 Task: Create a due date automation trigger when advanced on, on the tuesday of the week before a card is due add content with an empty description at 11:00 AM.
Action: Mouse moved to (1013, 113)
Screenshot: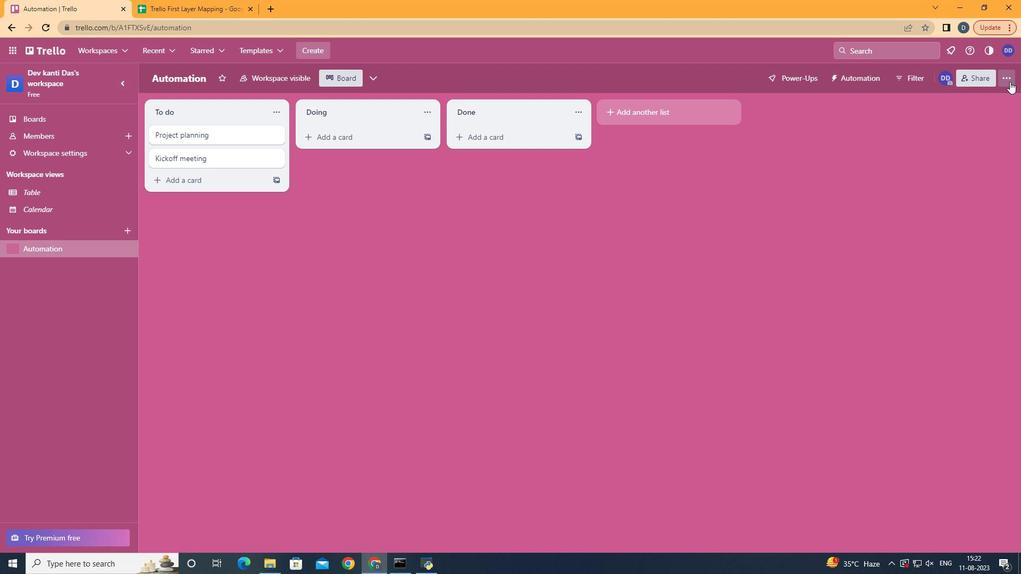 
Action: Mouse pressed left at (1013, 113)
Screenshot: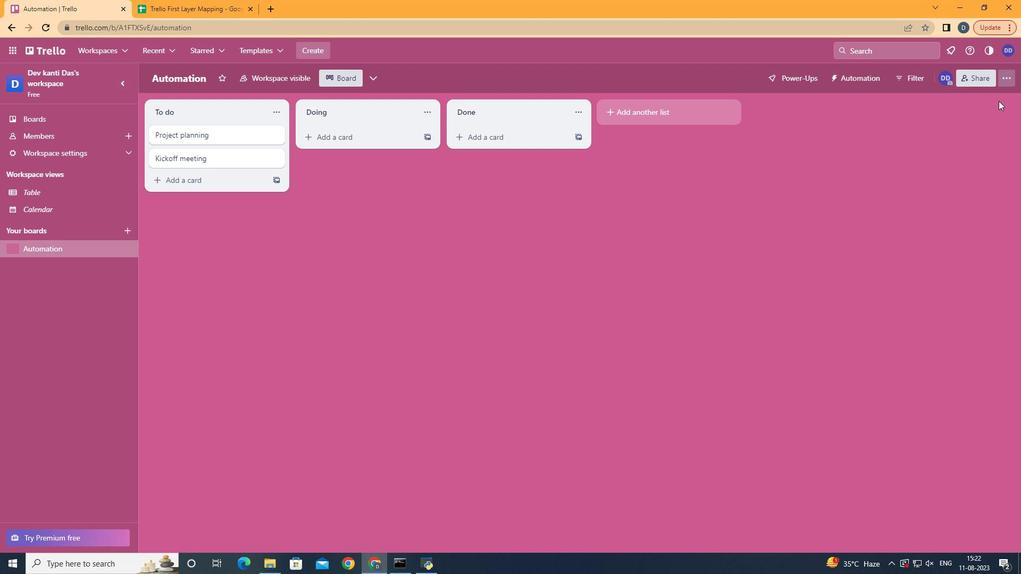 
Action: Mouse moved to (963, 244)
Screenshot: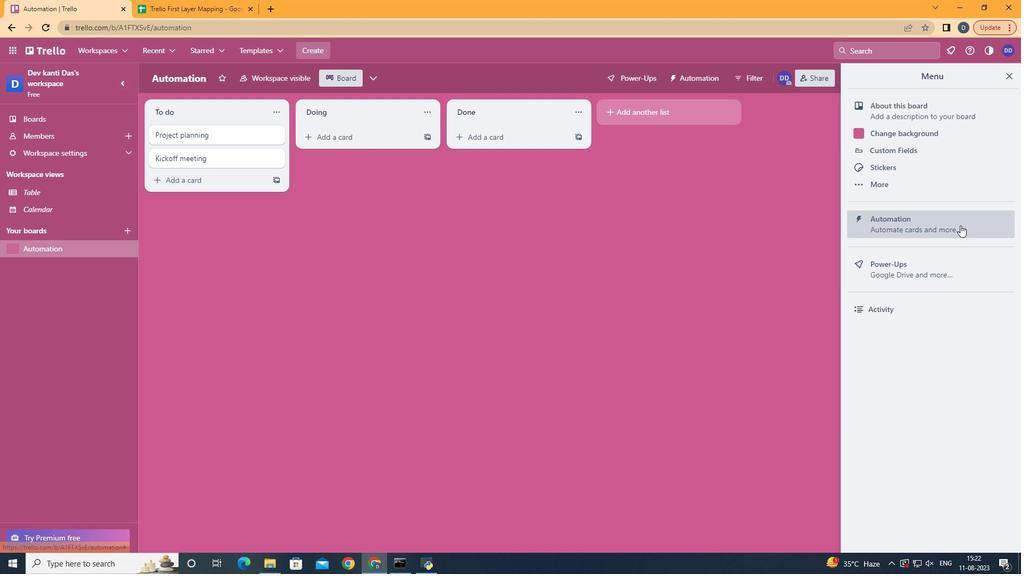 
Action: Mouse pressed left at (963, 244)
Screenshot: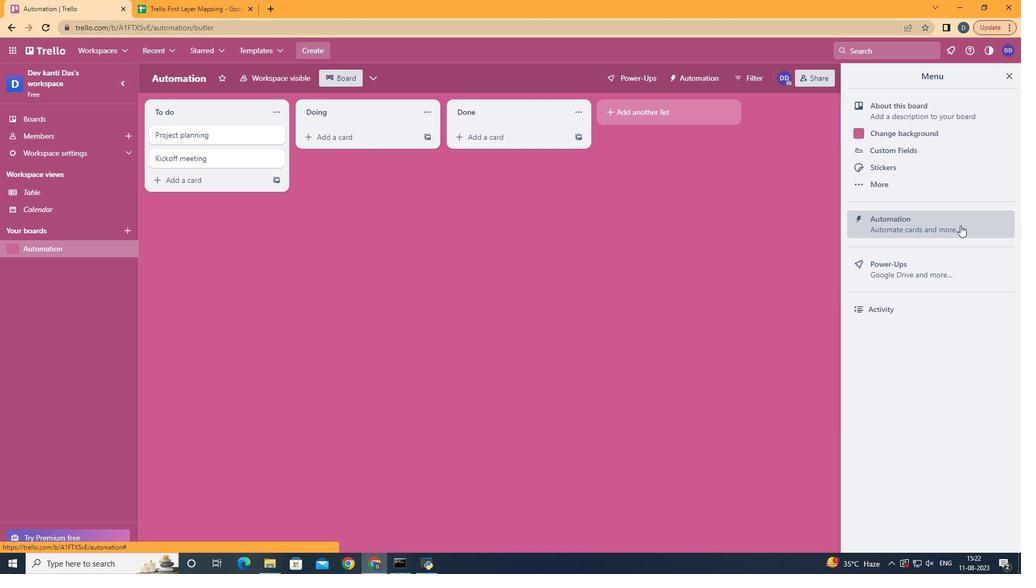 
Action: Mouse moved to (196, 233)
Screenshot: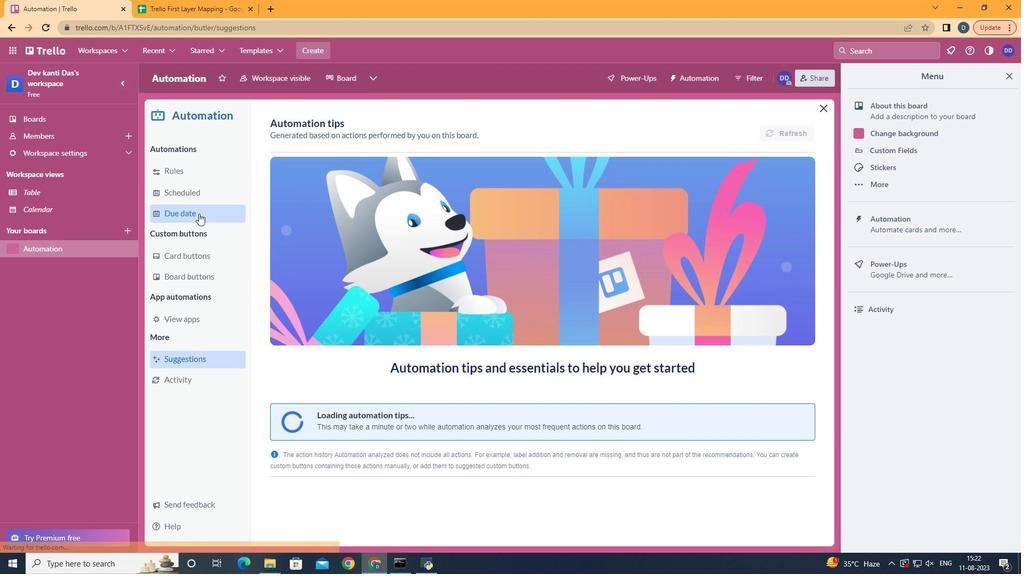 
Action: Mouse pressed left at (196, 233)
Screenshot: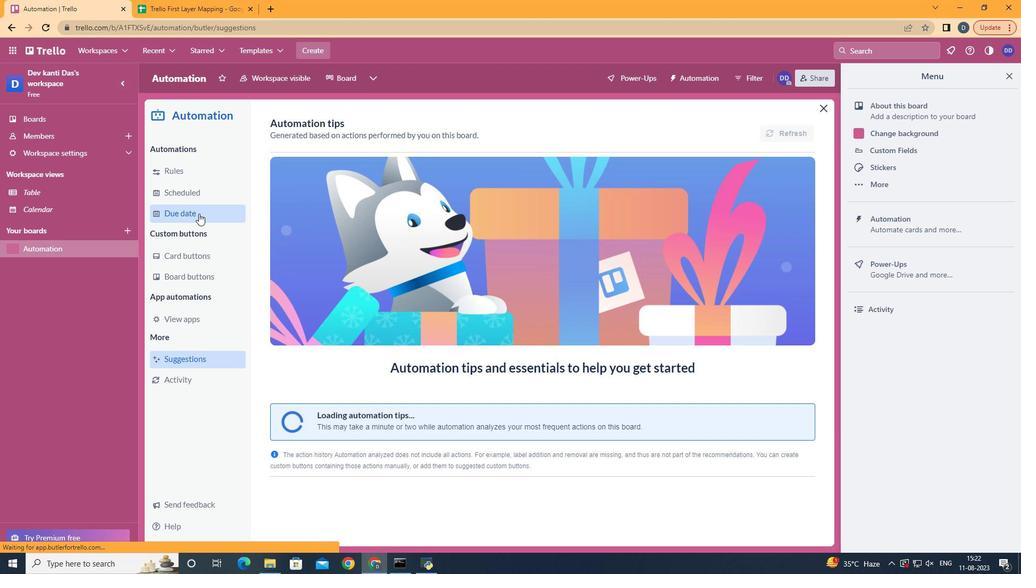 
Action: Mouse moved to (752, 156)
Screenshot: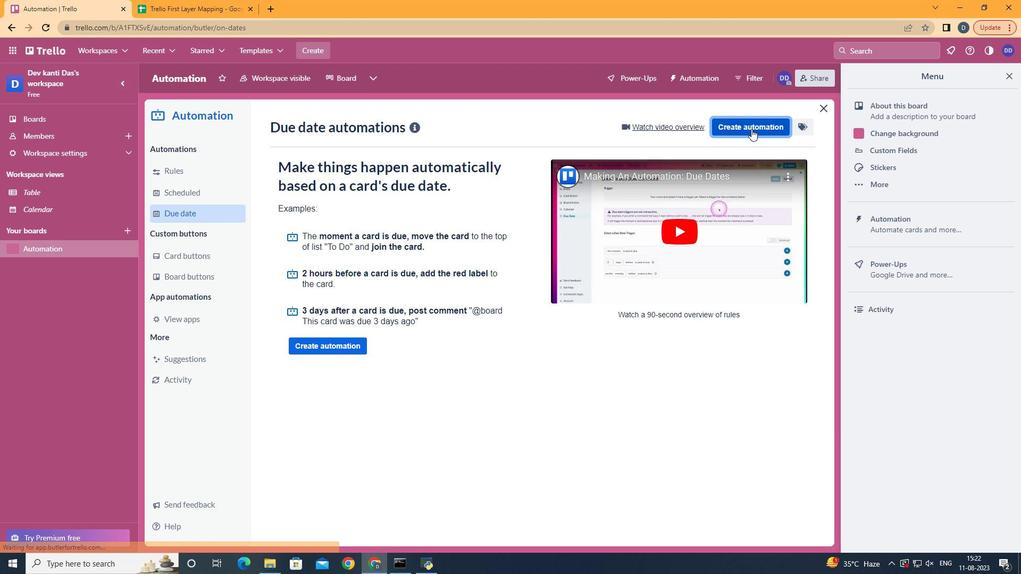 
Action: Mouse pressed left at (752, 156)
Screenshot: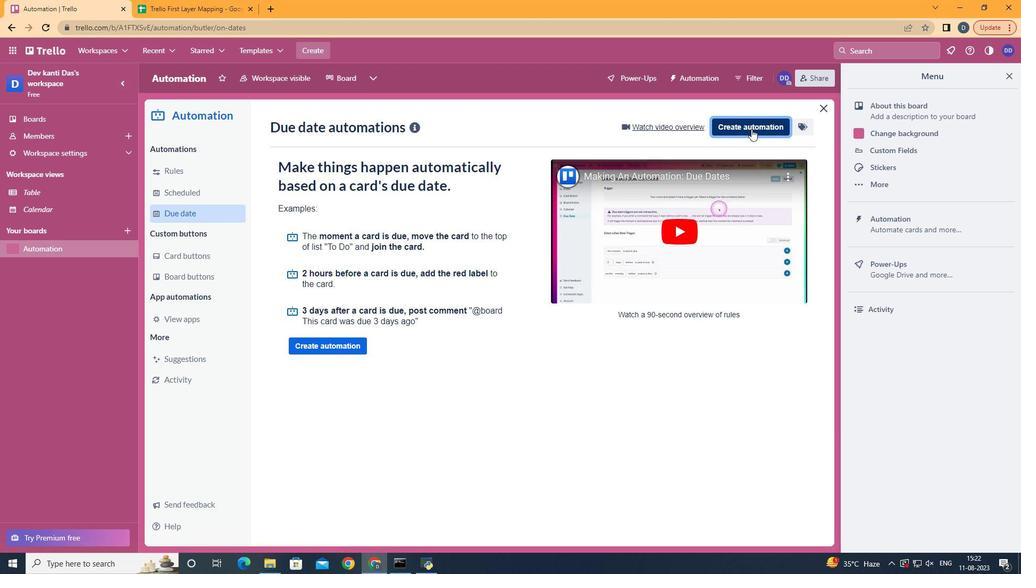 
Action: Mouse moved to (564, 253)
Screenshot: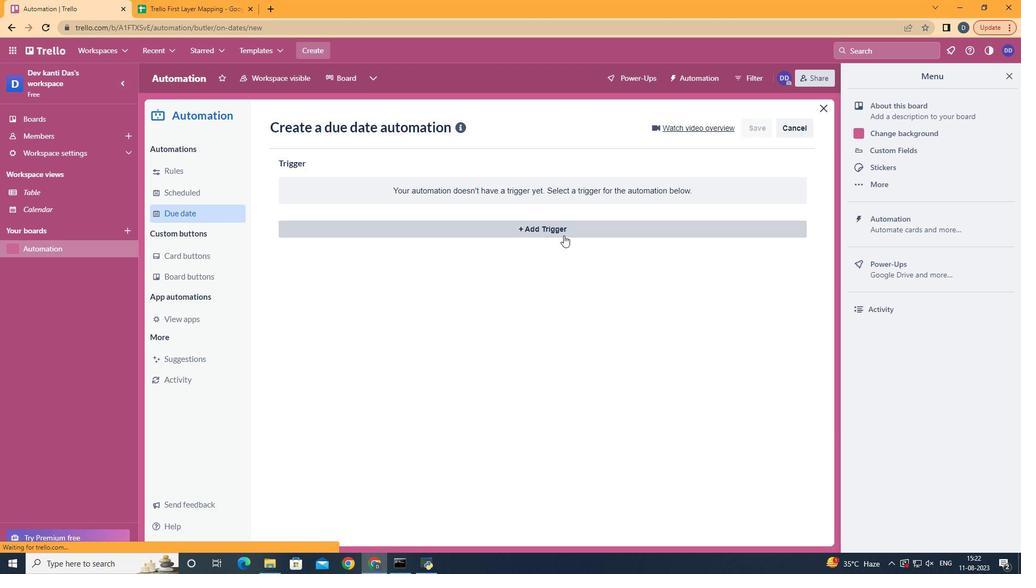 
Action: Mouse pressed left at (564, 253)
Screenshot: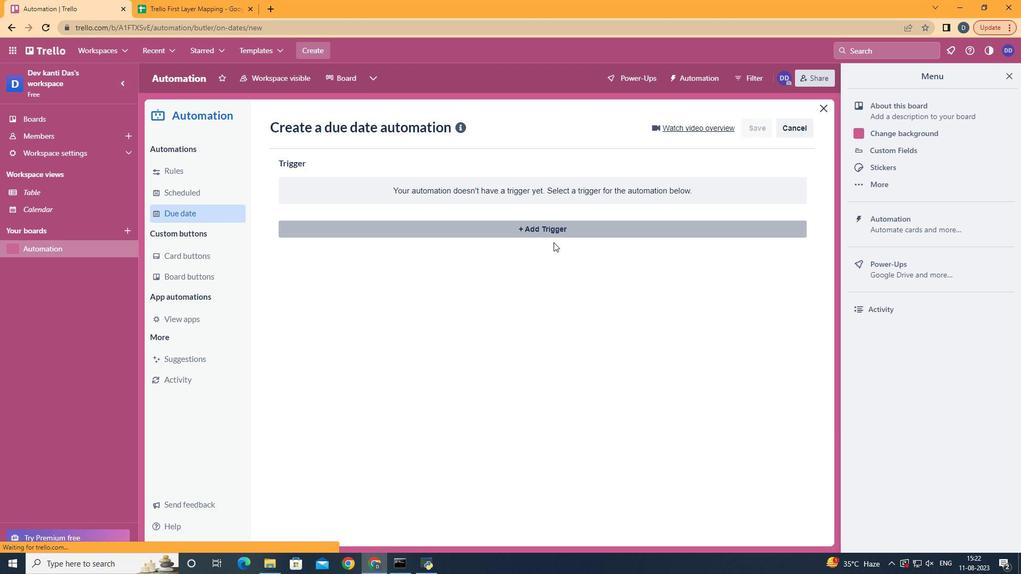 
Action: Mouse moved to (352, 312)
Screenshot: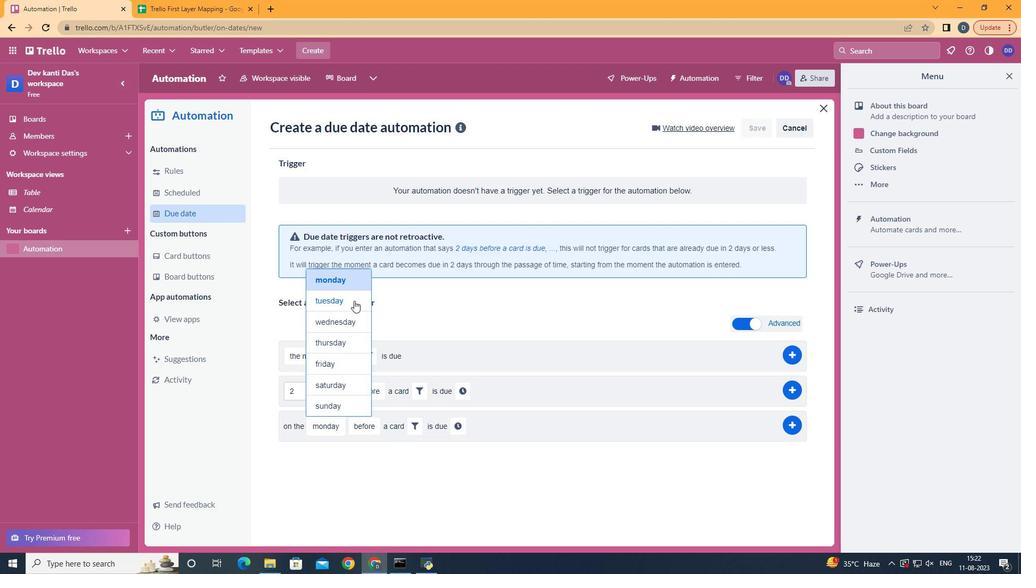 
Action: Mouse pressed left at (352, 312)
Screenshot: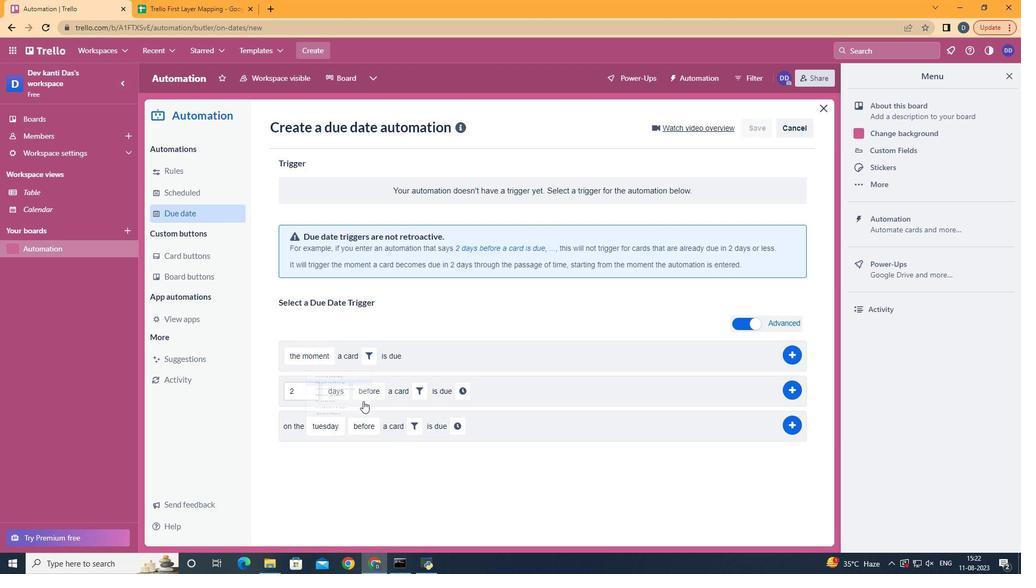 
Action: Mouse moved to (378, 498)
Screenshot: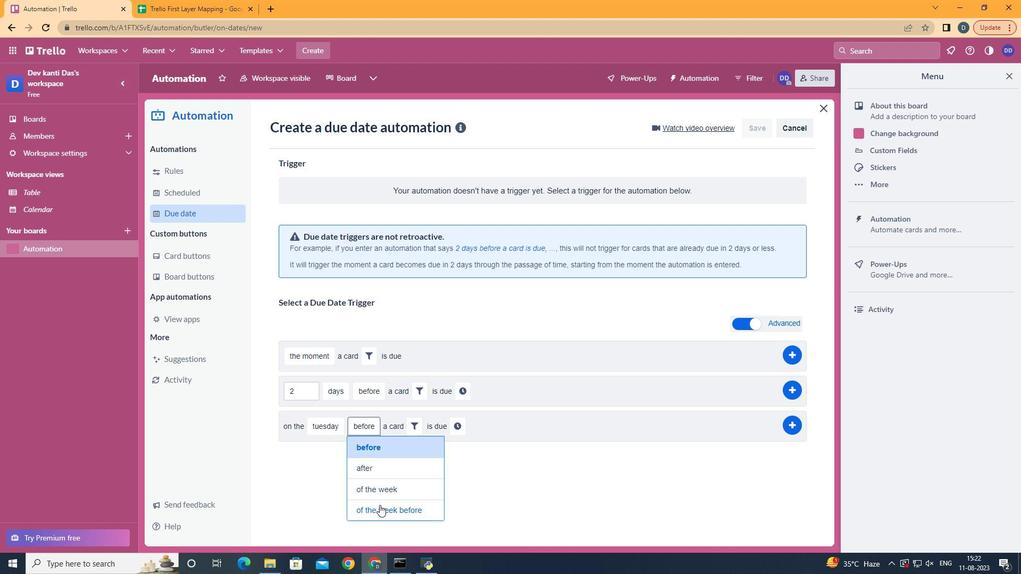 
Action: Mouse pressed left at (378, 498)
Screenshot: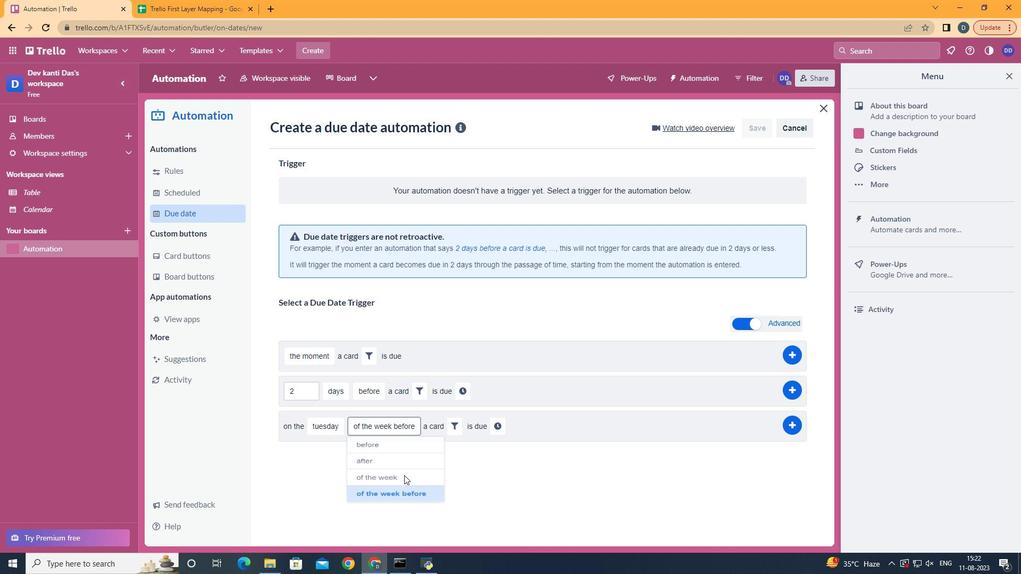 
Action: Mouse moved to (448, 424)
Screenshot: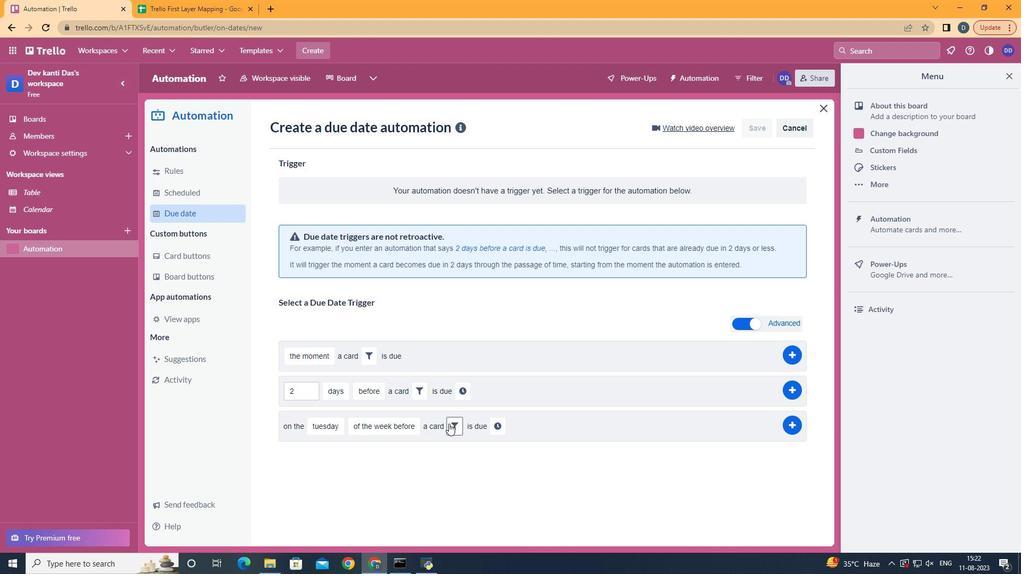 
Action: Mouse pressed left at (448, 424)
Screenshot: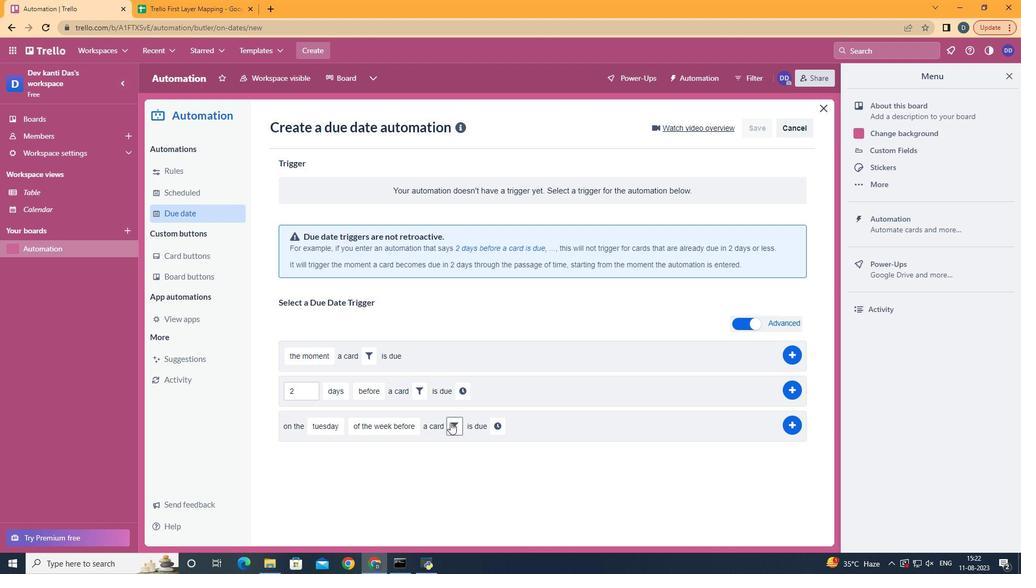 
Action: Mouse moved to (590, 458)
Screenshot: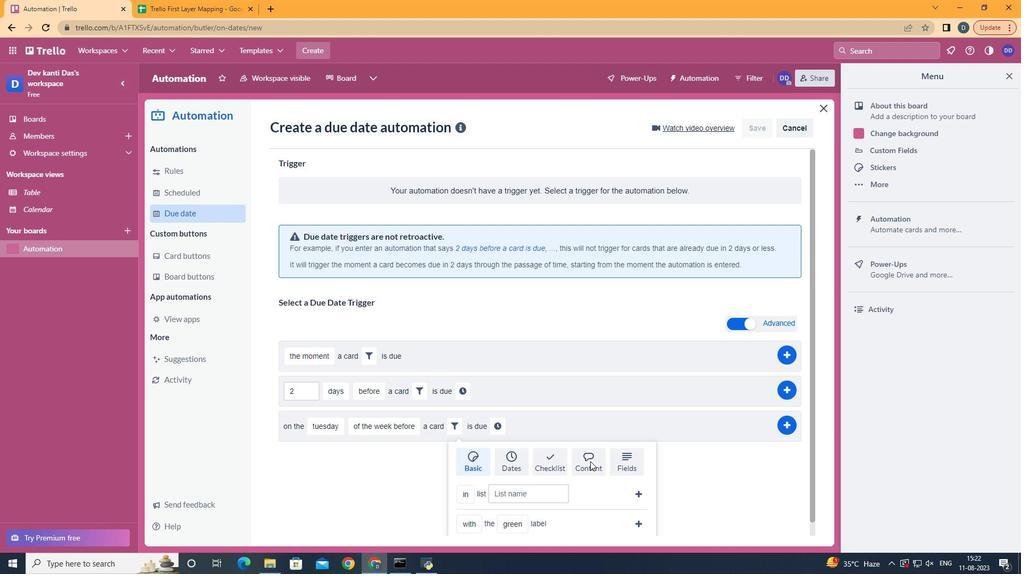 
Action: Mouse pressed left at (590, 458)
Screenshot: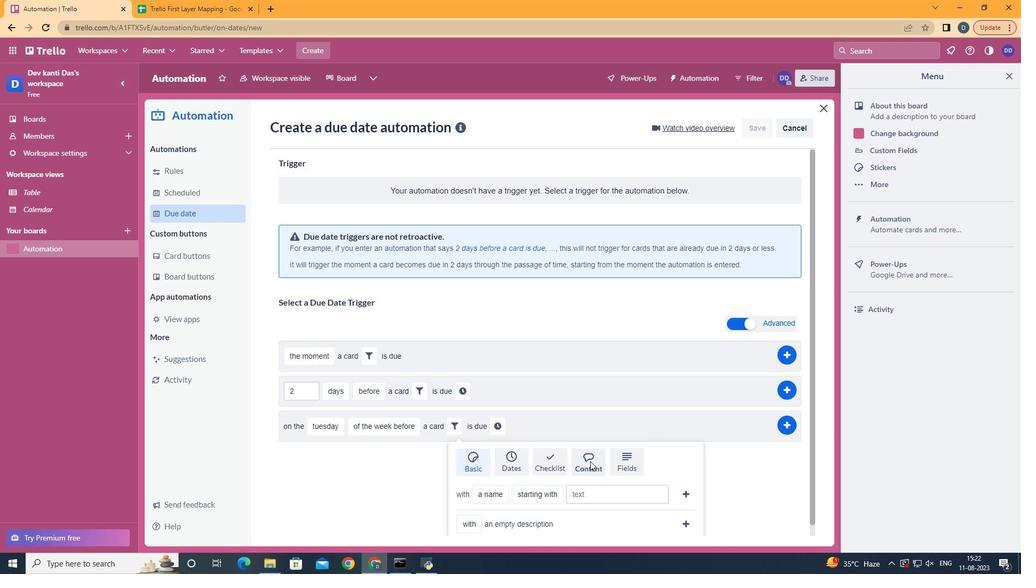 
Action: Mouse scrolled (590, 458) with delta (0, 0)
Screenshot: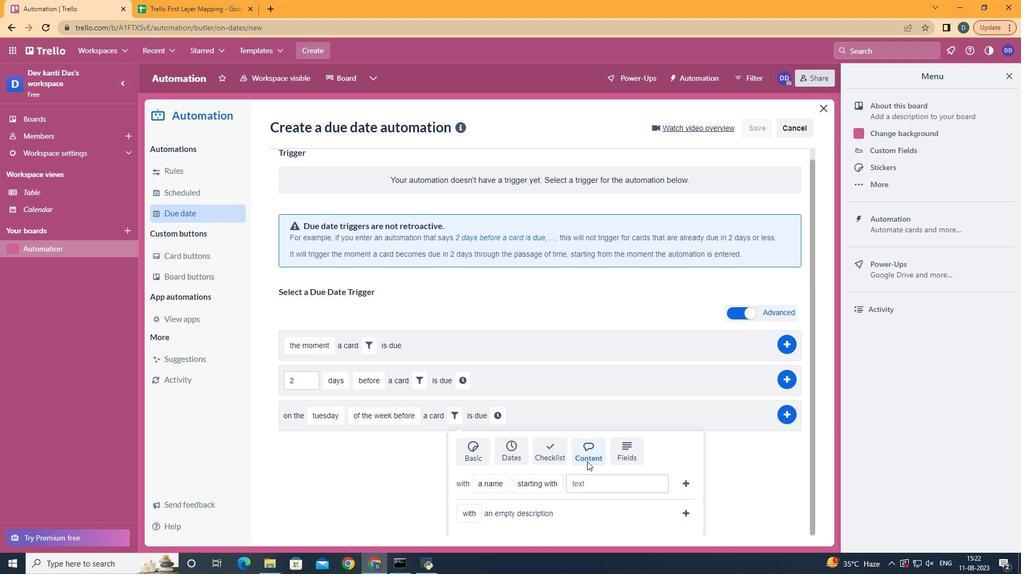 
Action: Mouse scrolled (590, 458) with delta (0, 0)
Screenshot: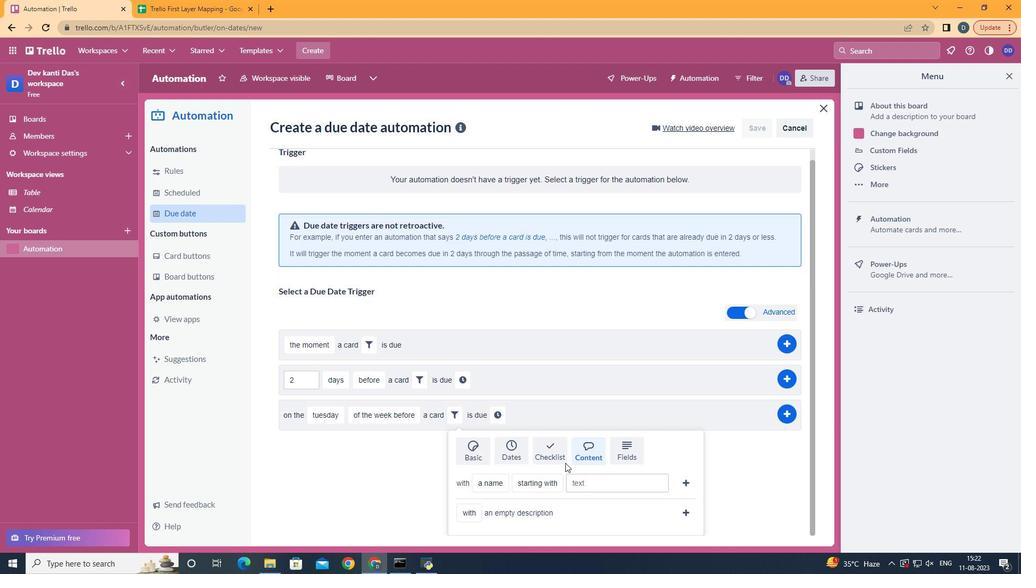 
Action: Mouse scrolled (590, 458) with delta (0, 0)
Screenshot: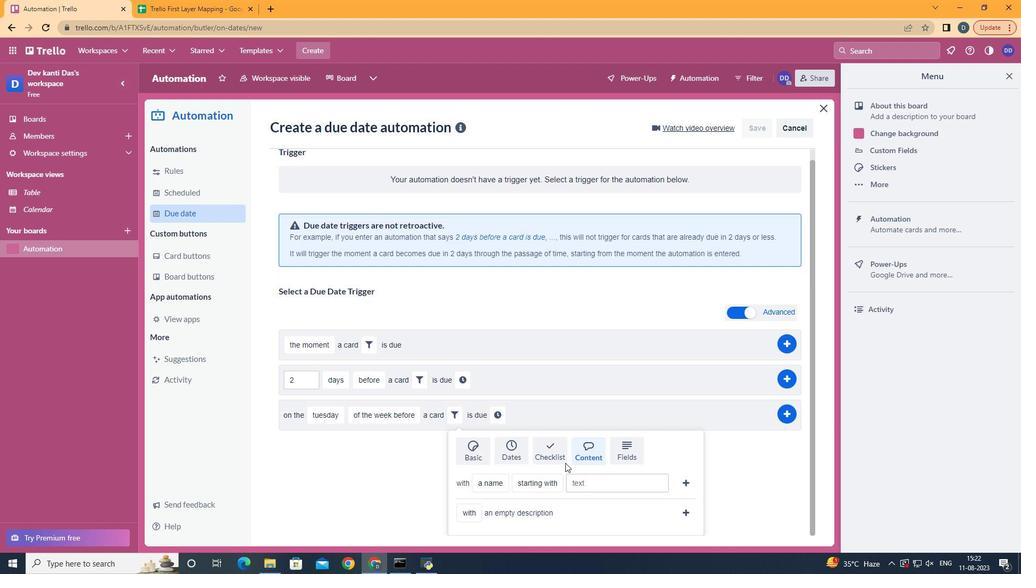 
Action: Mouse scrolled (590, 458) with delta (0, 0)
Screenshot: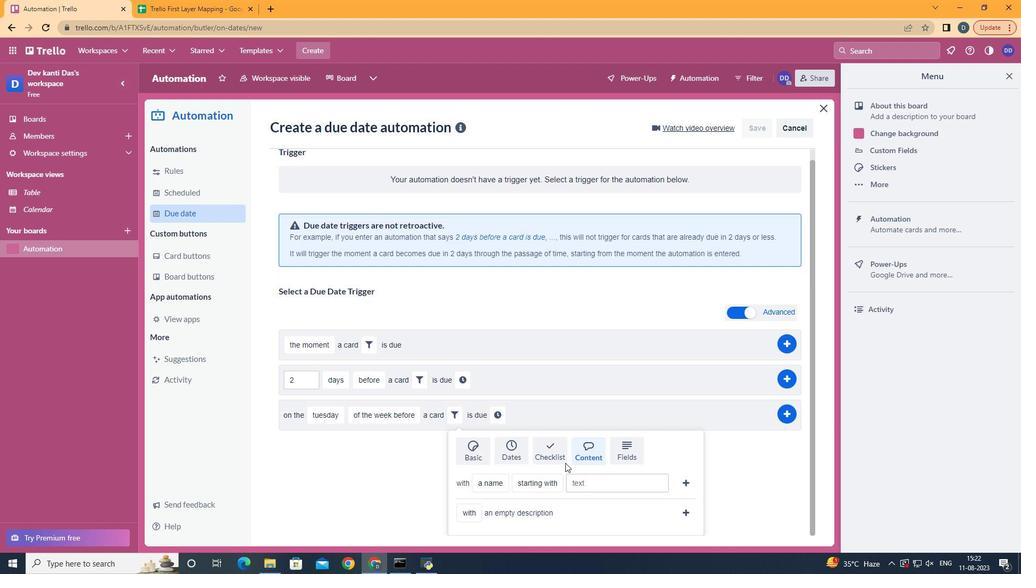 
Action: Mouse moved to (688, 505)
Screenshot: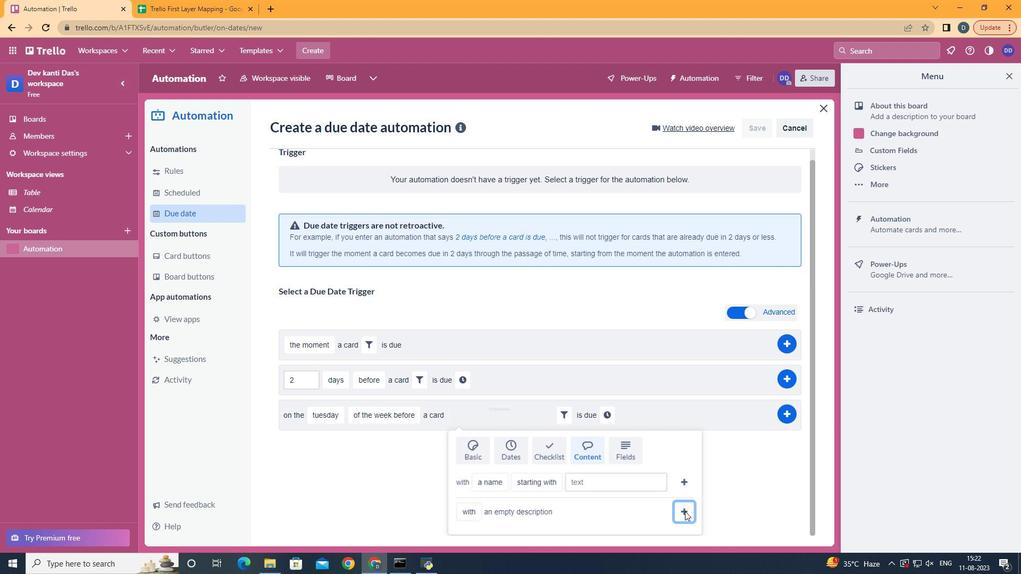 
Action: Mouse pressed left at (688, 505)
Screenshot: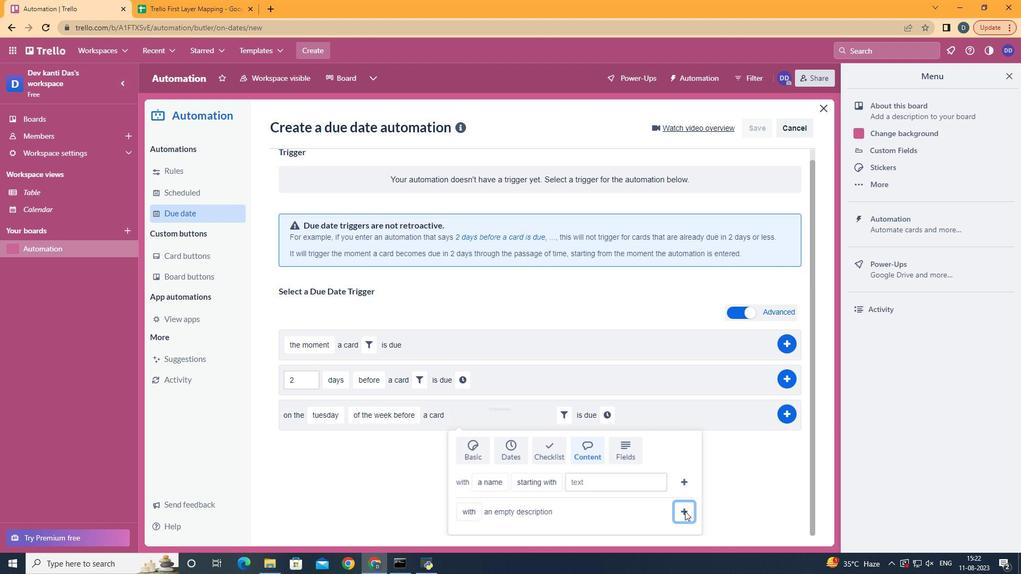 
Action: Mouse moved to (601, 427)
Screenshot: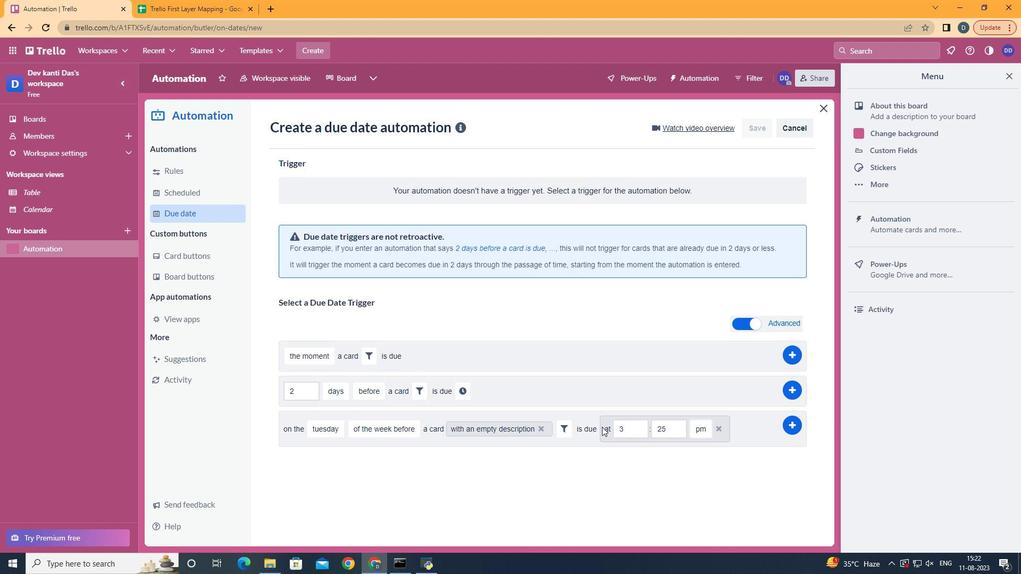 
Action: Mouse pressed left at (601, 427)
Screenshot: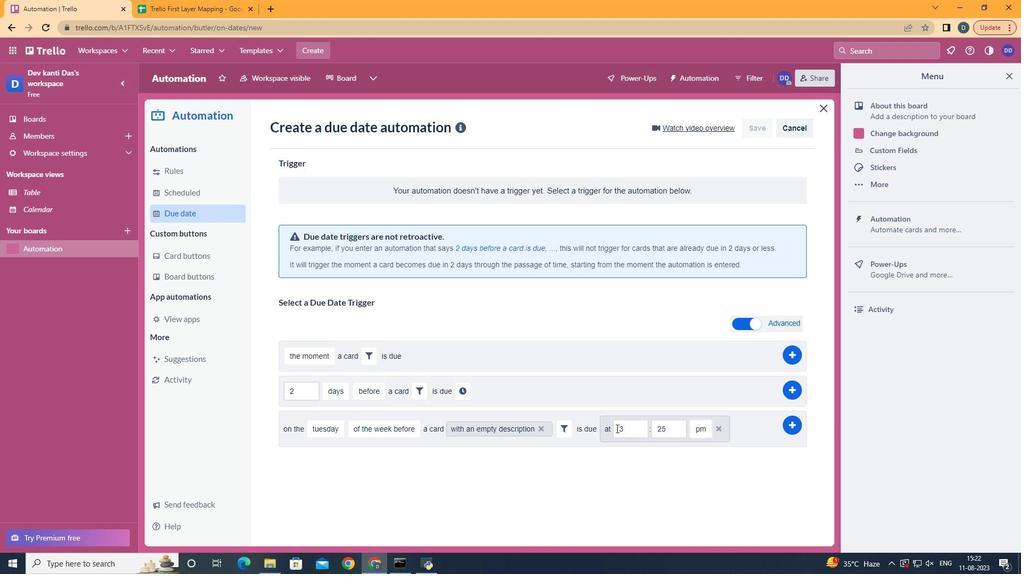 
Action: Mouse moved to (636, 427)
Screenshot: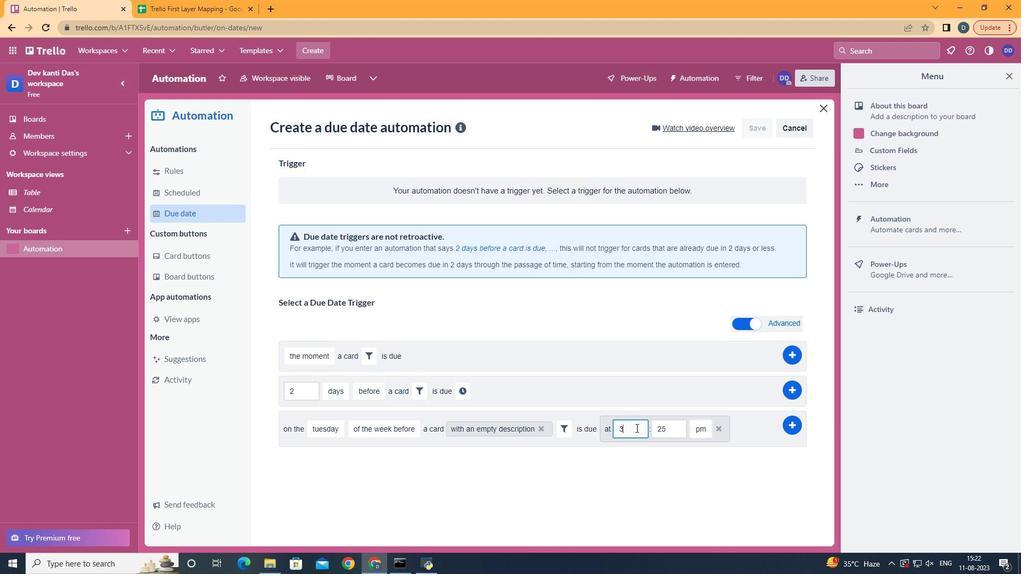 
Action: Mouse pressed left at (636, 427)
Screenshot: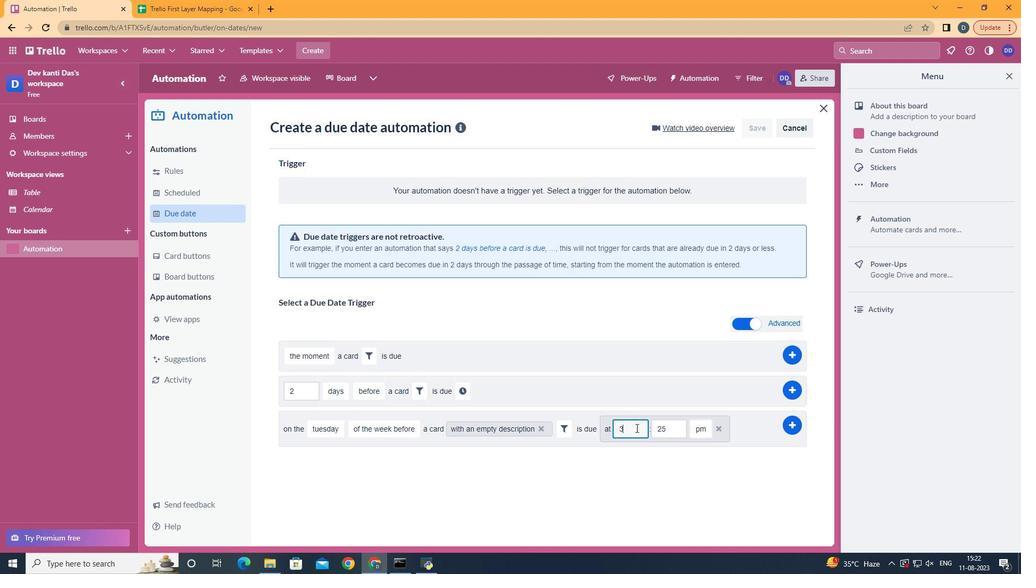 
Action: Mouse moved to (636, 427)
Screenshot: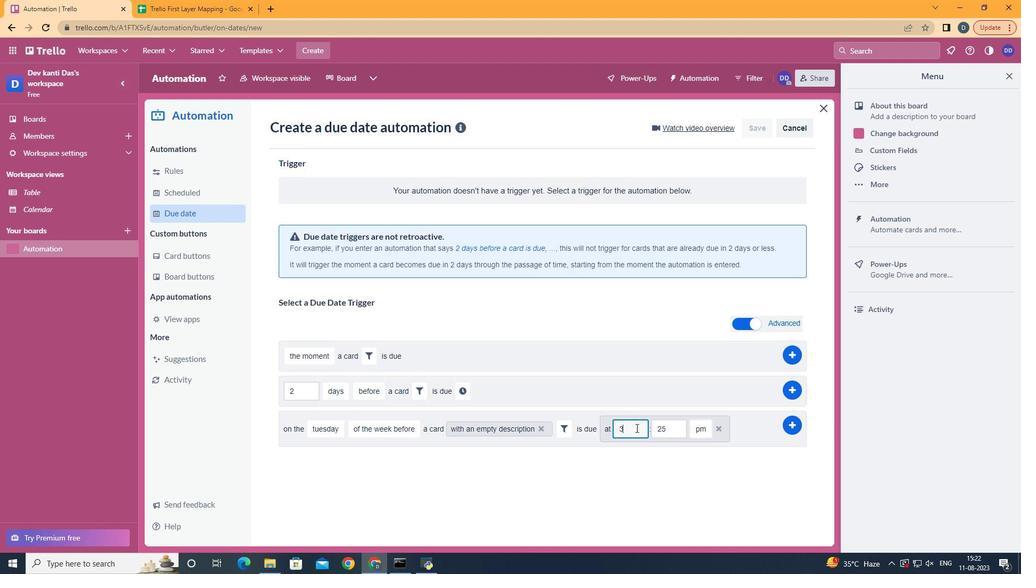 
Action: Key pressed <Key.backspace>11
Screenshot: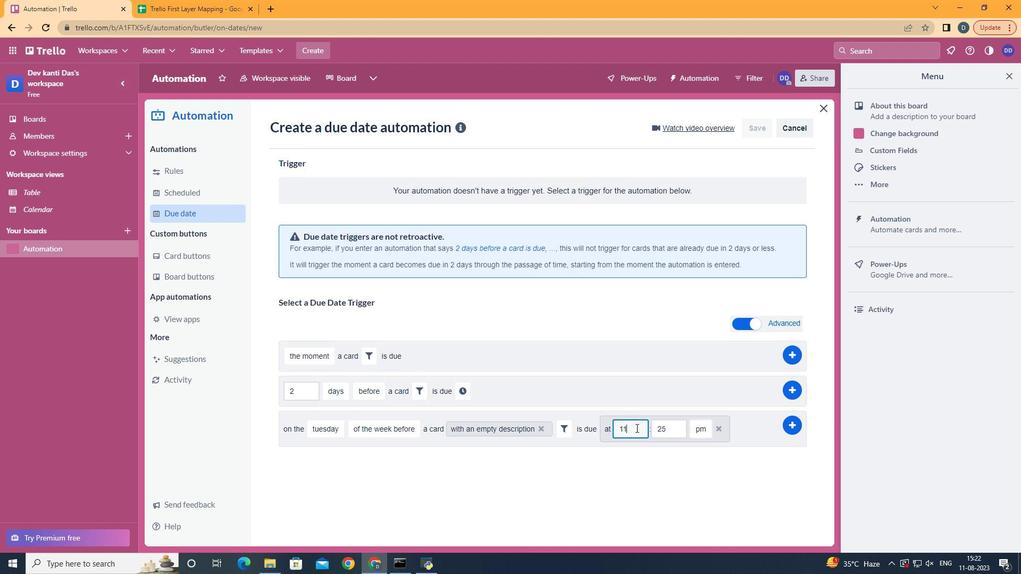 
Action: Mouse moved to (675, 423)
Screenshot: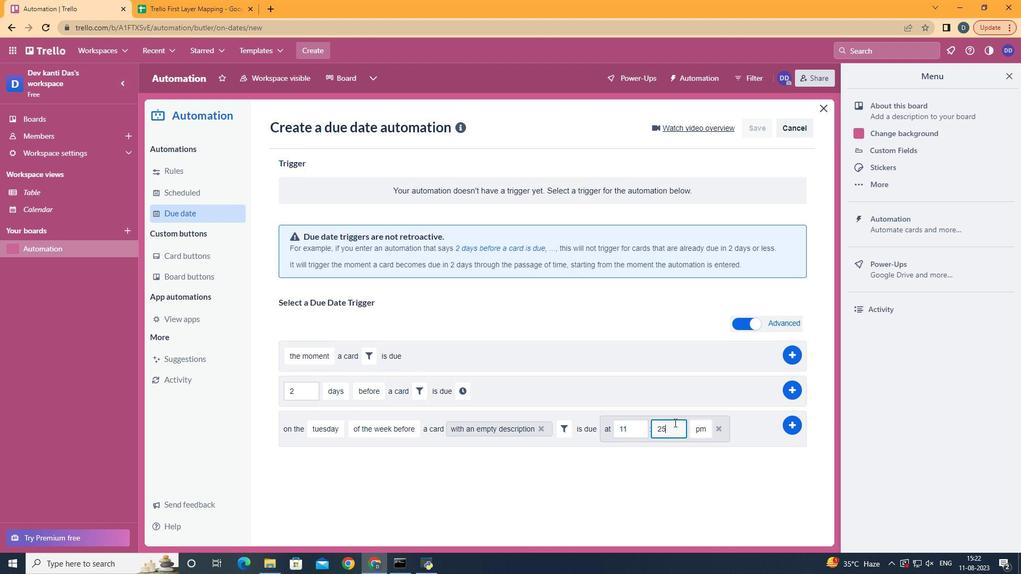 
Action: Mouse pressed left at (675, 423)
Screenshot: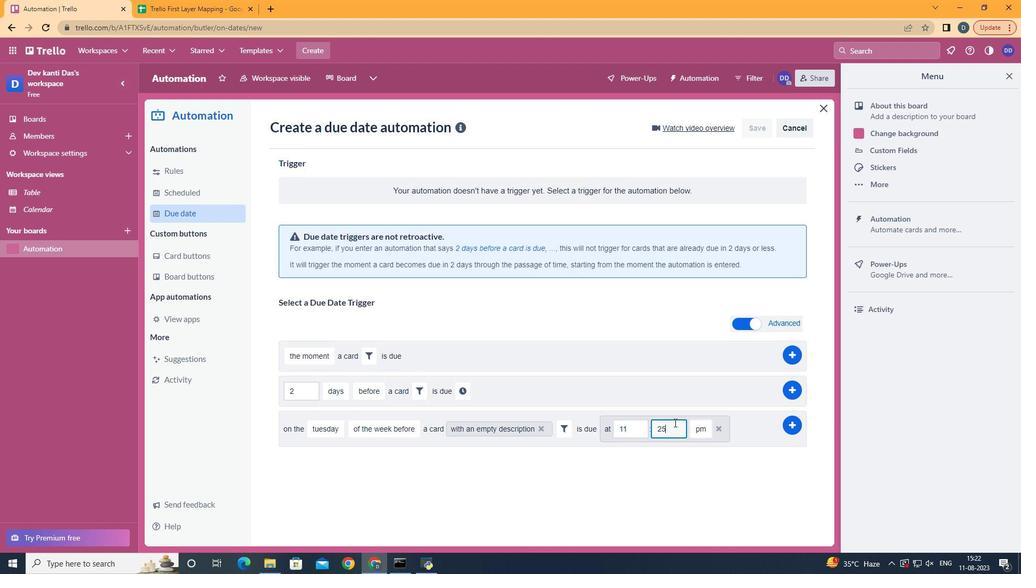 
Action: Key pressed <Key.backspace><Key.backspace>00
Screenshot: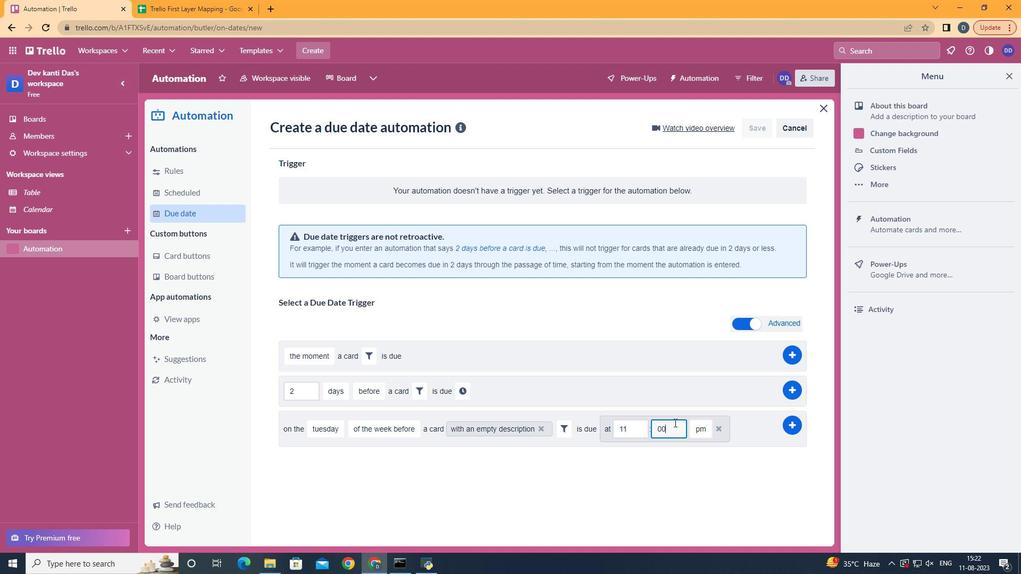 
Action: Mouse moved to (700, 439)
Screenshot: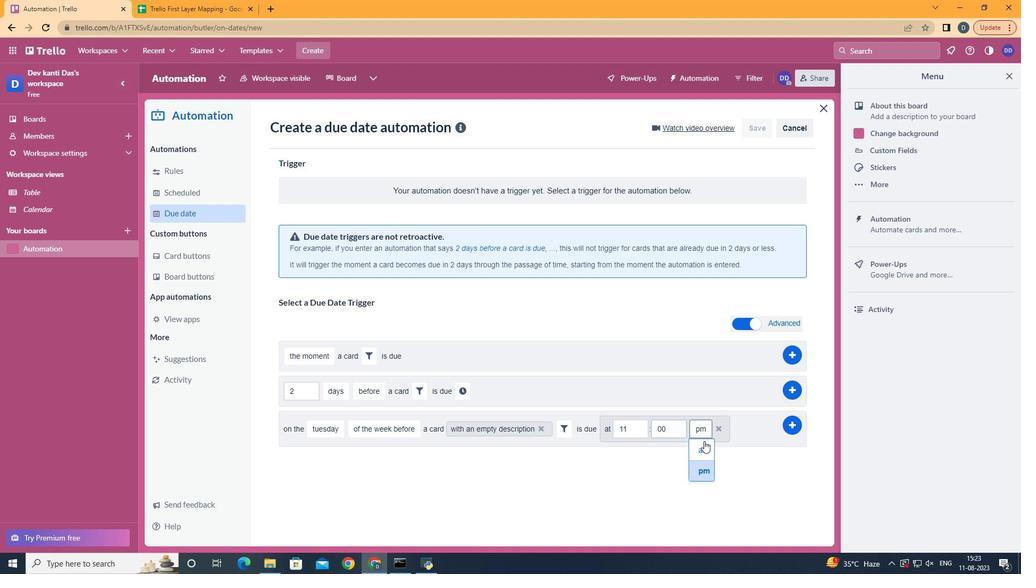 
Action: Mouse pressed left at (700, 439)
Screenshot: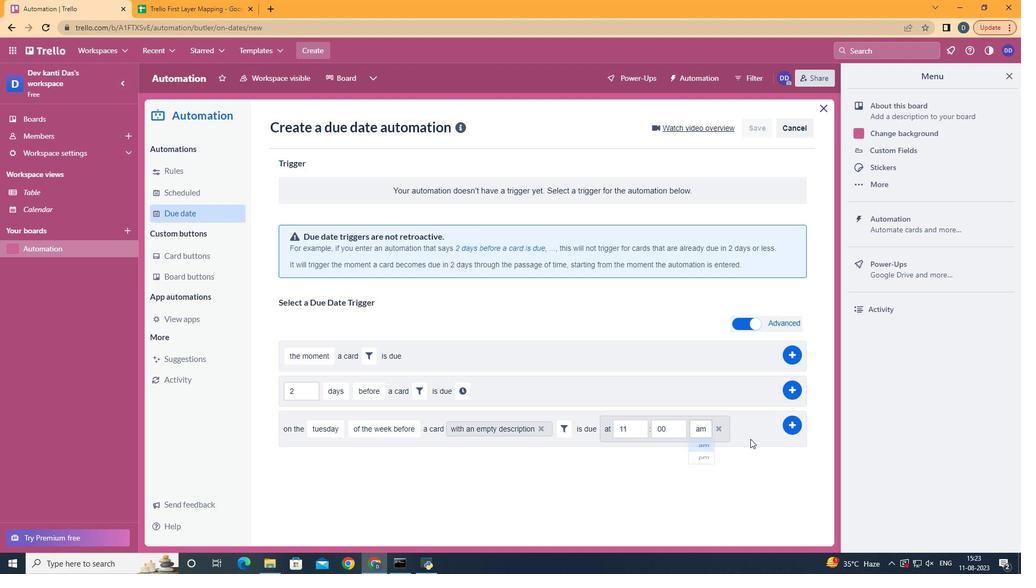 
Action: Mouse moved to (788, 427)
Screenshot: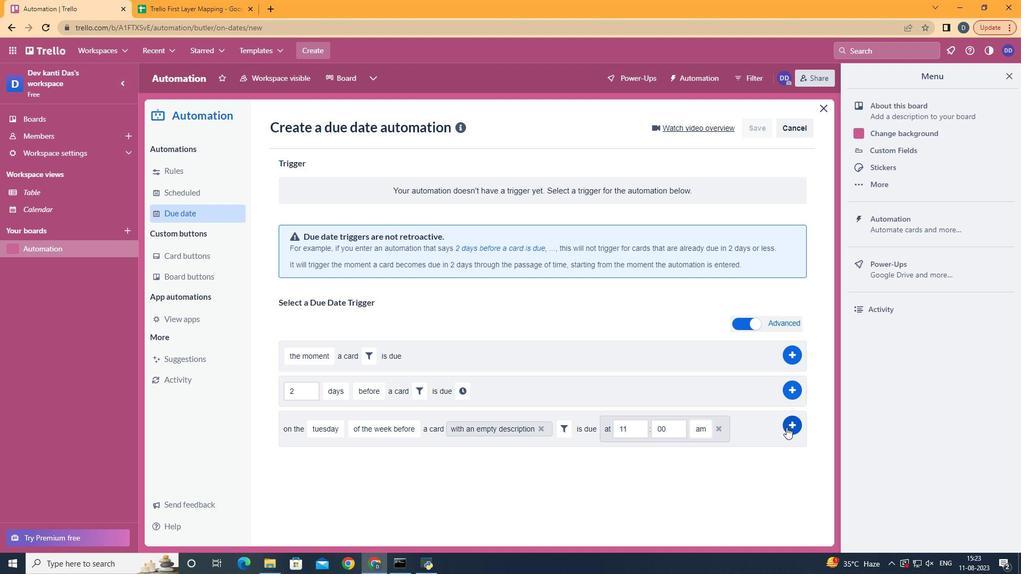 
Action: Mouse pressed left at (788, 427)
Screenshot: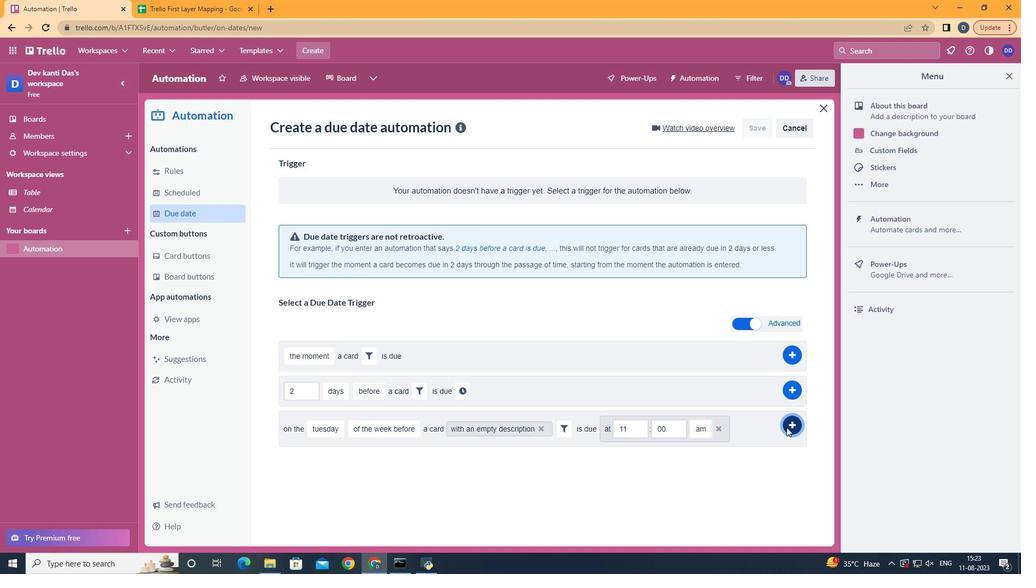 
